 Task: Create a due date automation trigger when advanced on, on the wednesday before a card is due add content with a description starting with resumeat 11:00 AM.
Action: Mouse moved to (1175, 87)
Screenshot: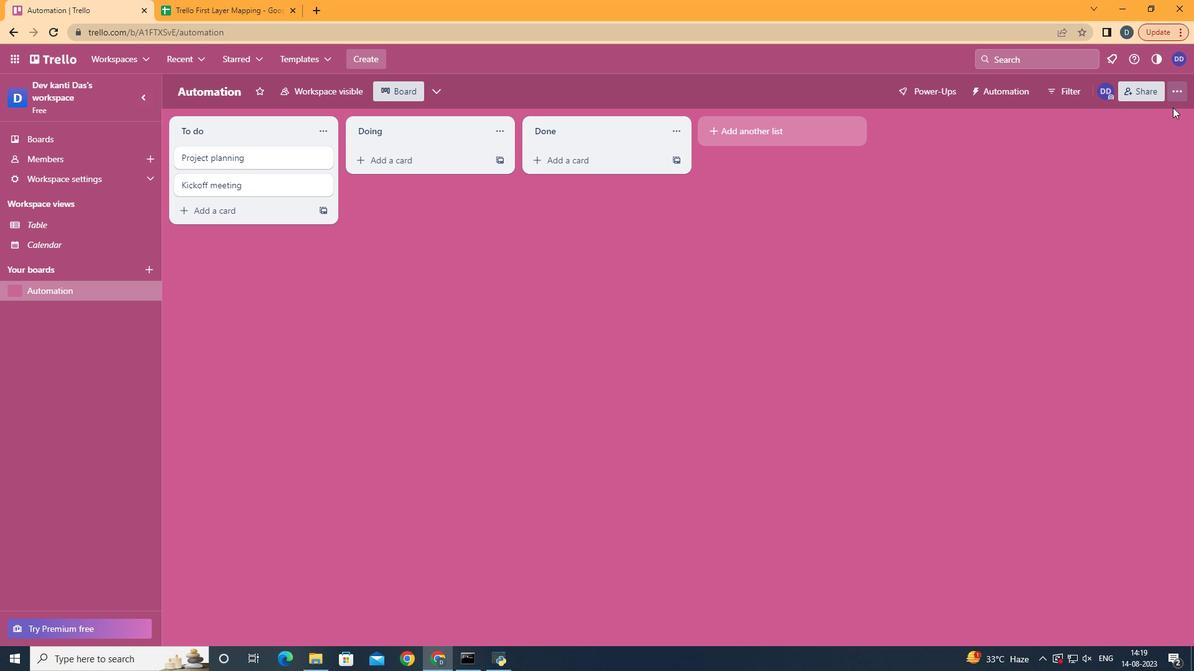
Action: Mouse pressed left at (1175, 87)
Screenshot: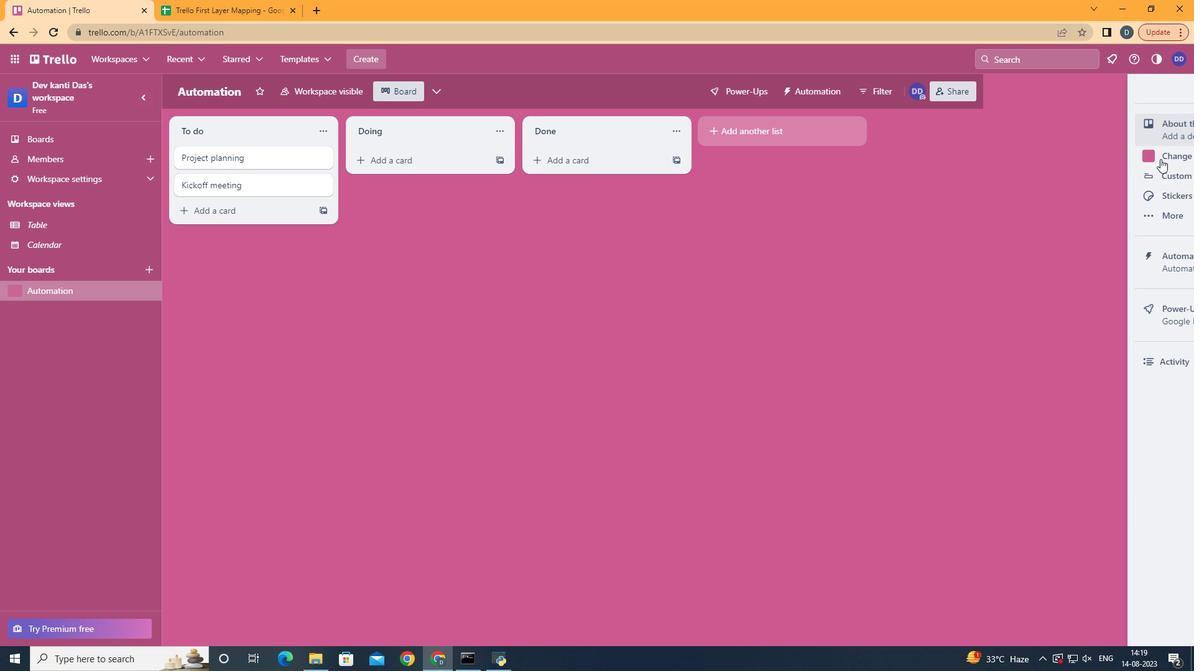 
Action: Mouse moved to (1119, 268)
Screenshot: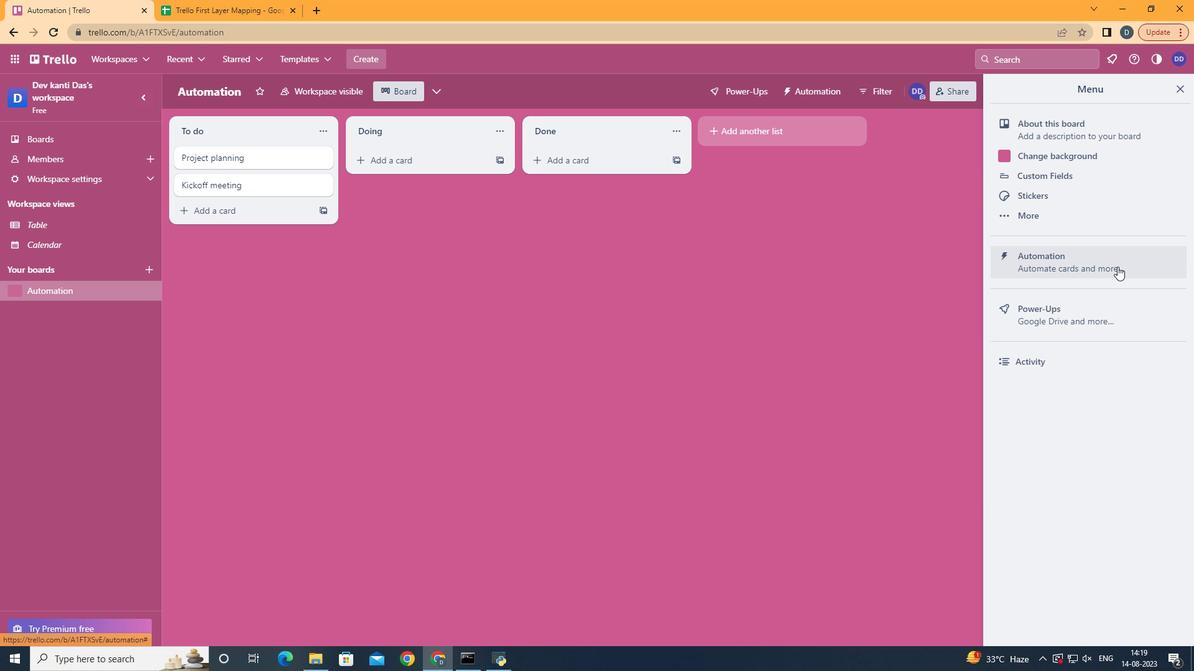 
Action: Mouse pressed left at (1119, 268)
Screenshot: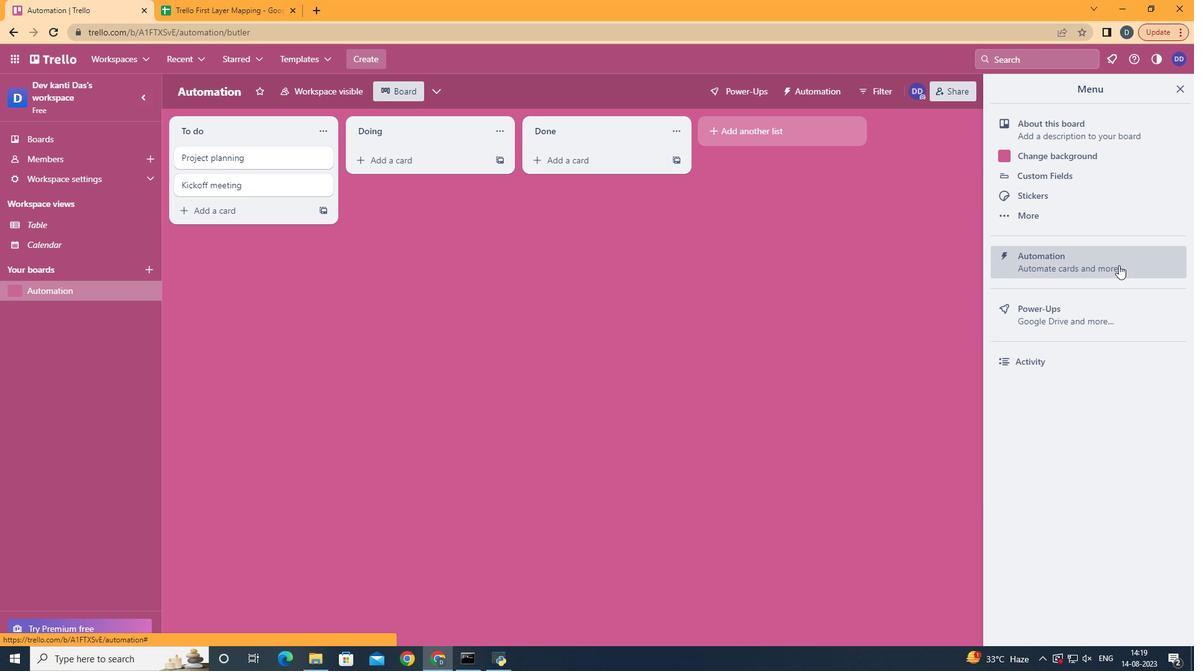 
Action: Mouse moved to (220, 249)
Screenshot: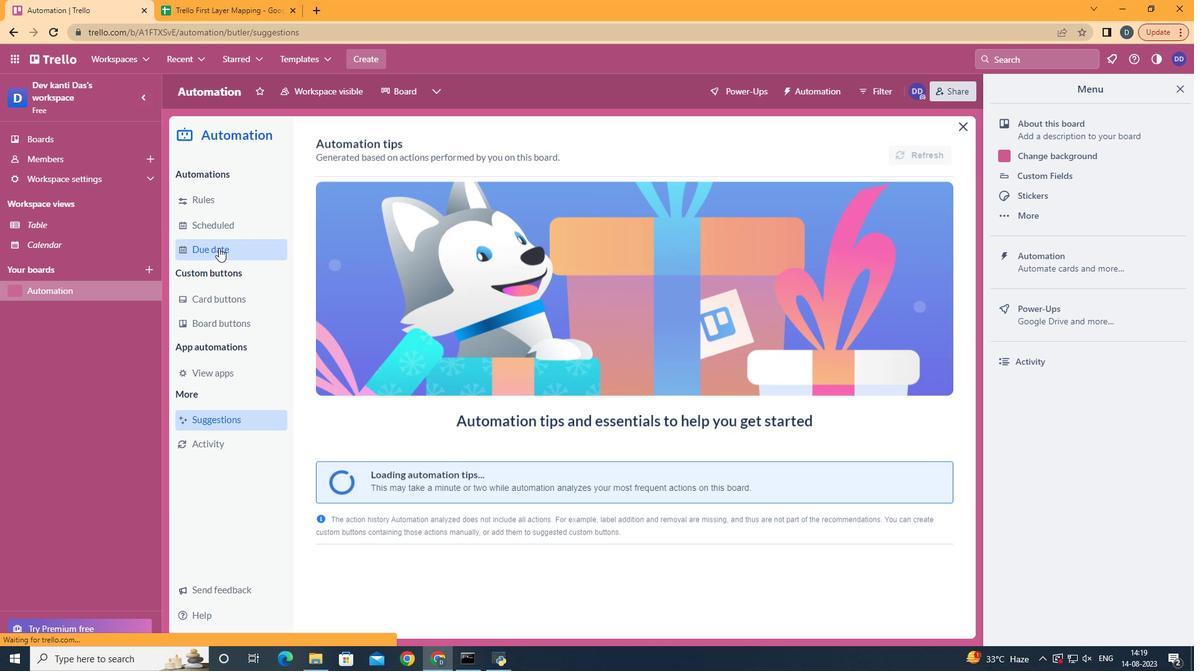 
Action: Mouse pressed left at (220, 249)
Screenshot: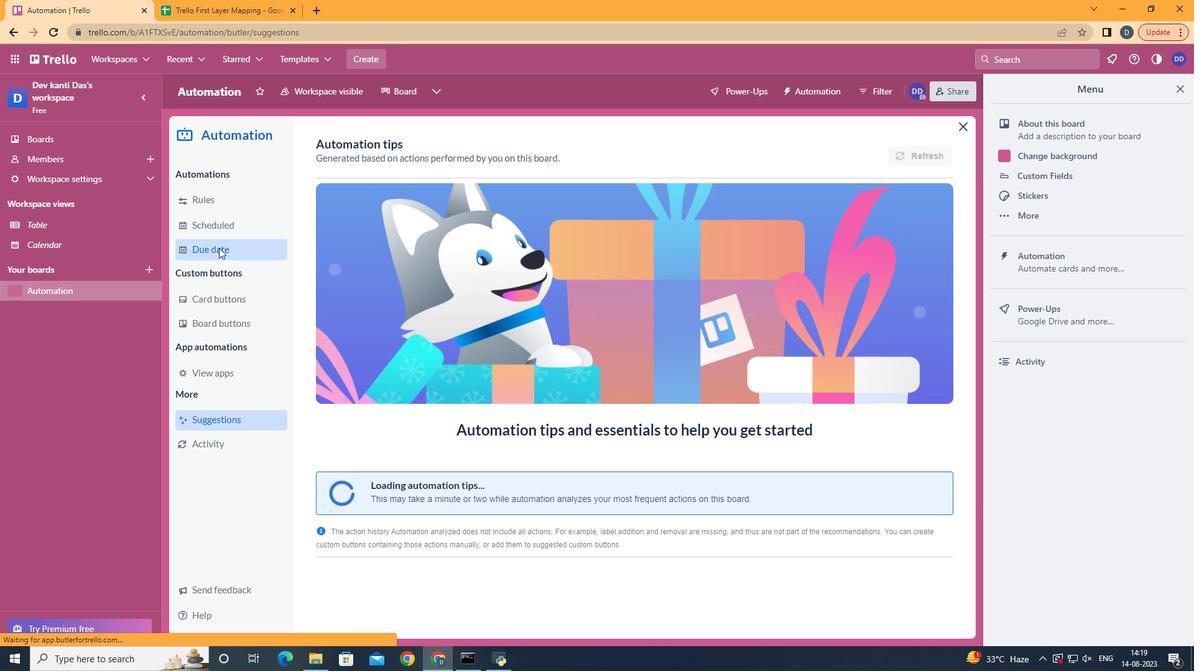 
Action: Mouse moved to (874, 147)
Screenshot: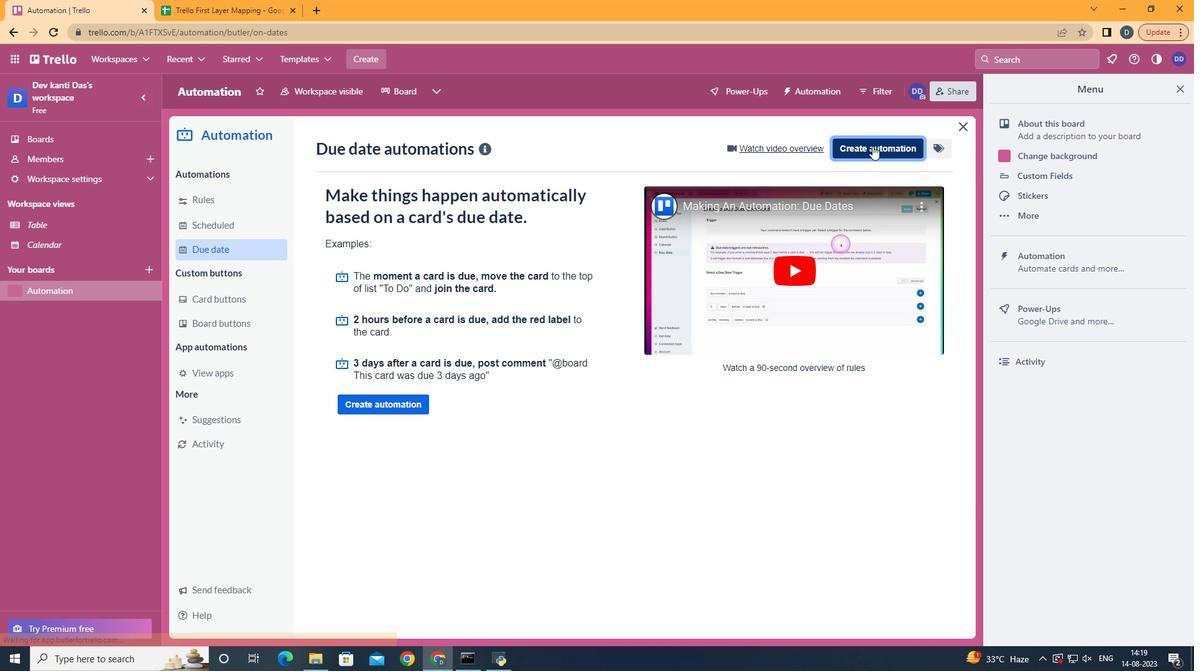 
Action: Mouse pressed left at (874, 147)
Screenshot: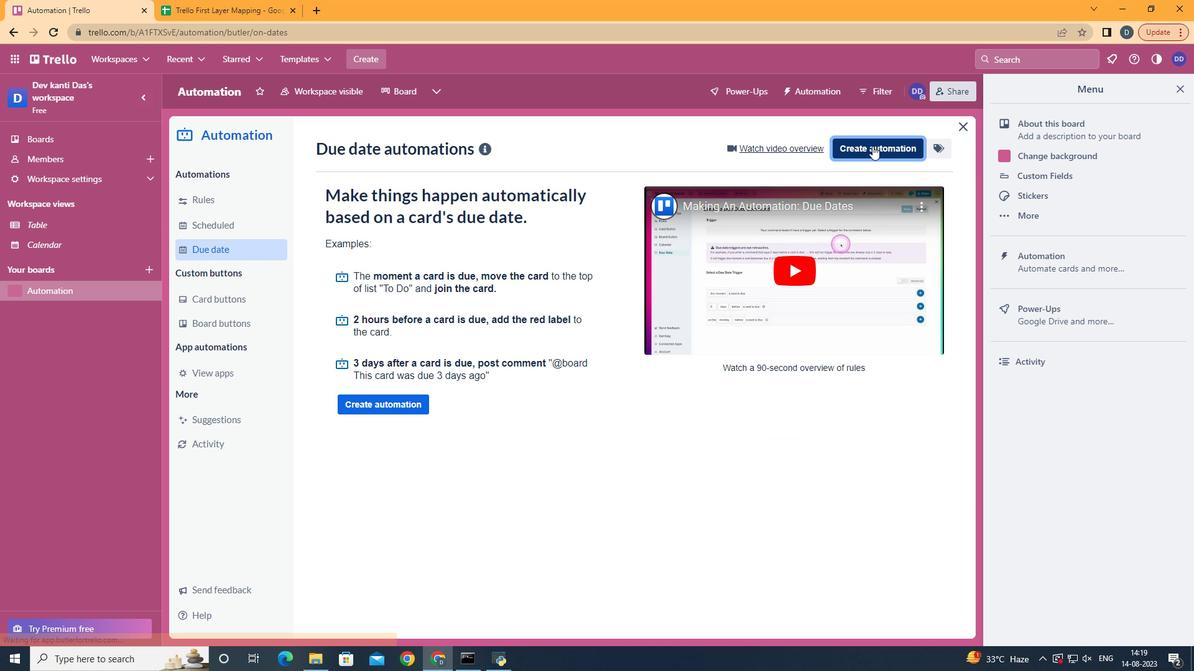 
Action: Mouse moved to (622, 271)
Screenshot: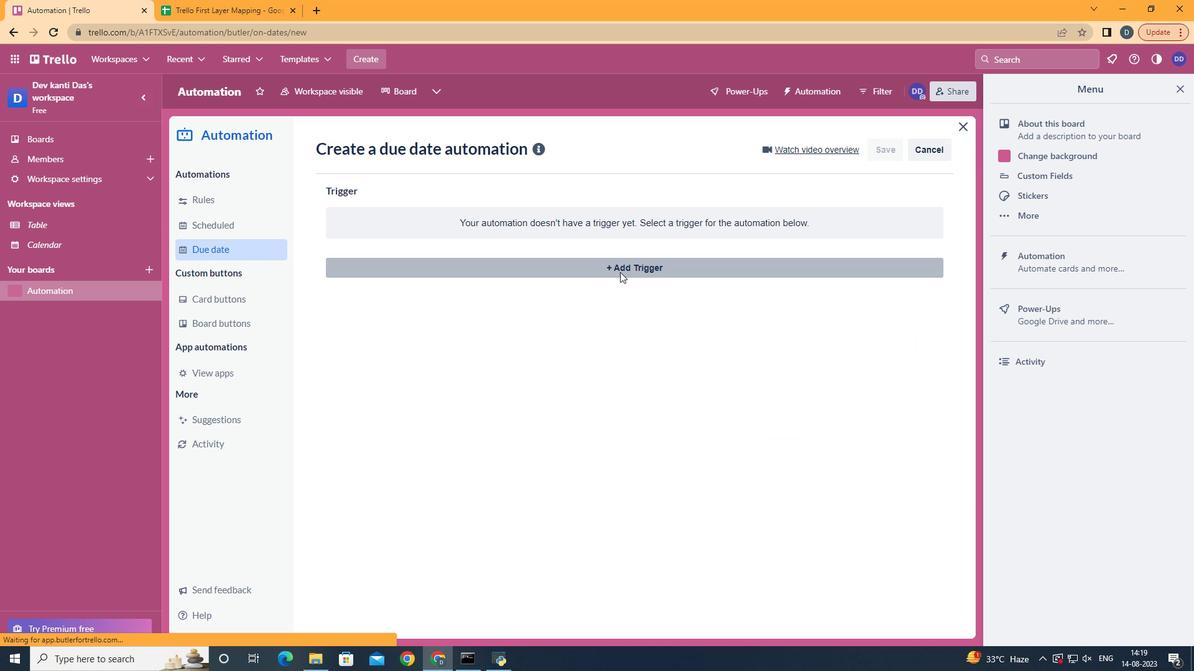 
Action: Mouse pressed left at (622, 271)
Screenshot: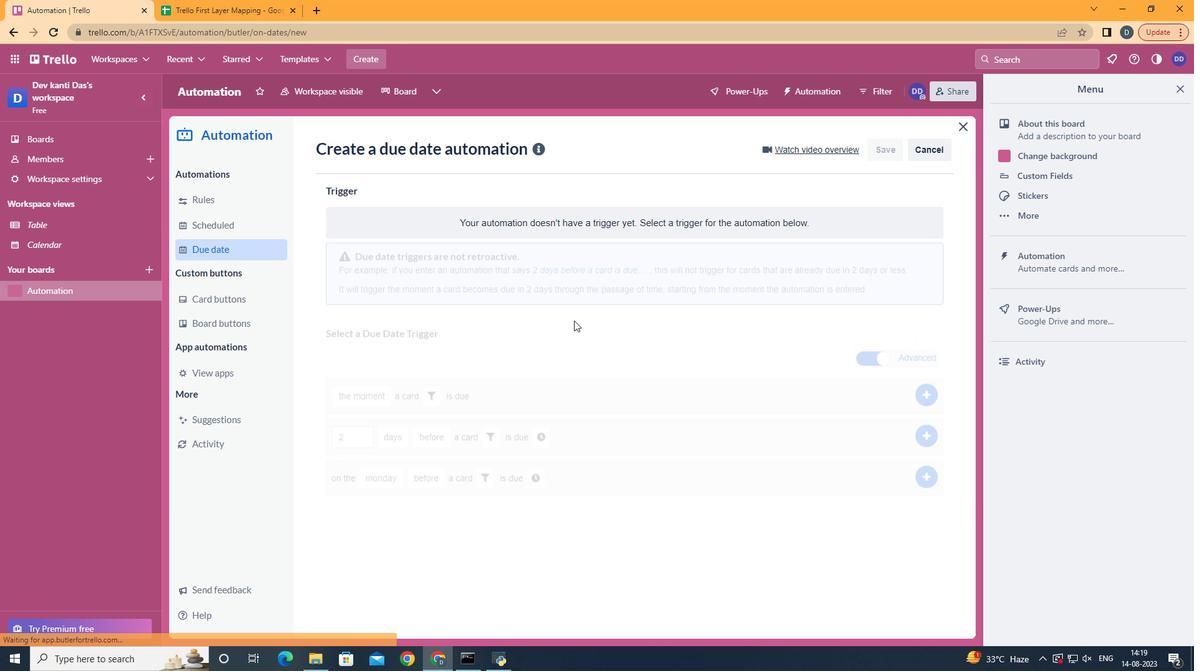 
Action: Mouse moved to (409, 374)
Screenshot: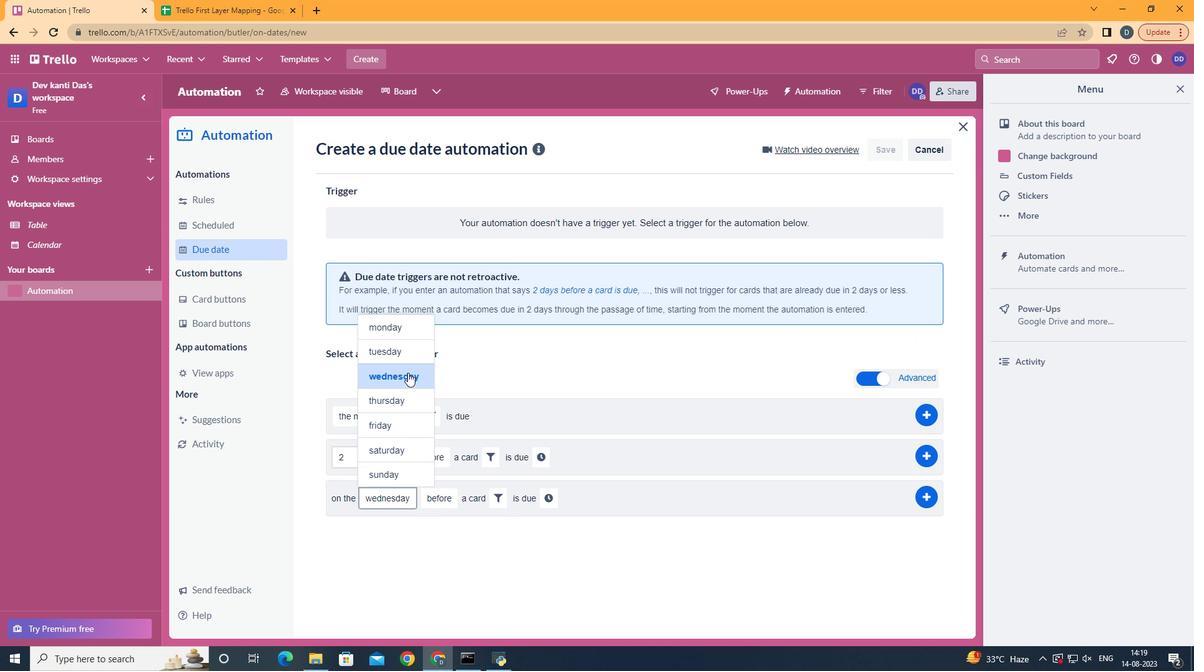 
Action: Mouse pressed left at (409, 374)
Screenshot: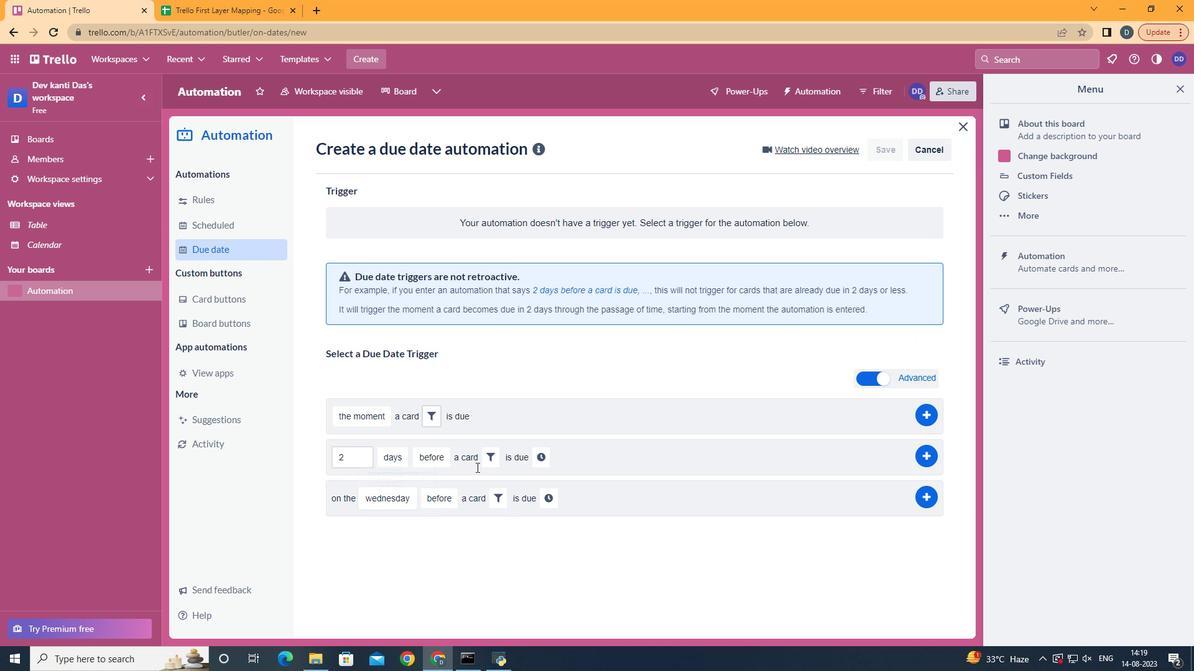 
Action: Mouse moved to (499, 492)
Screenshot: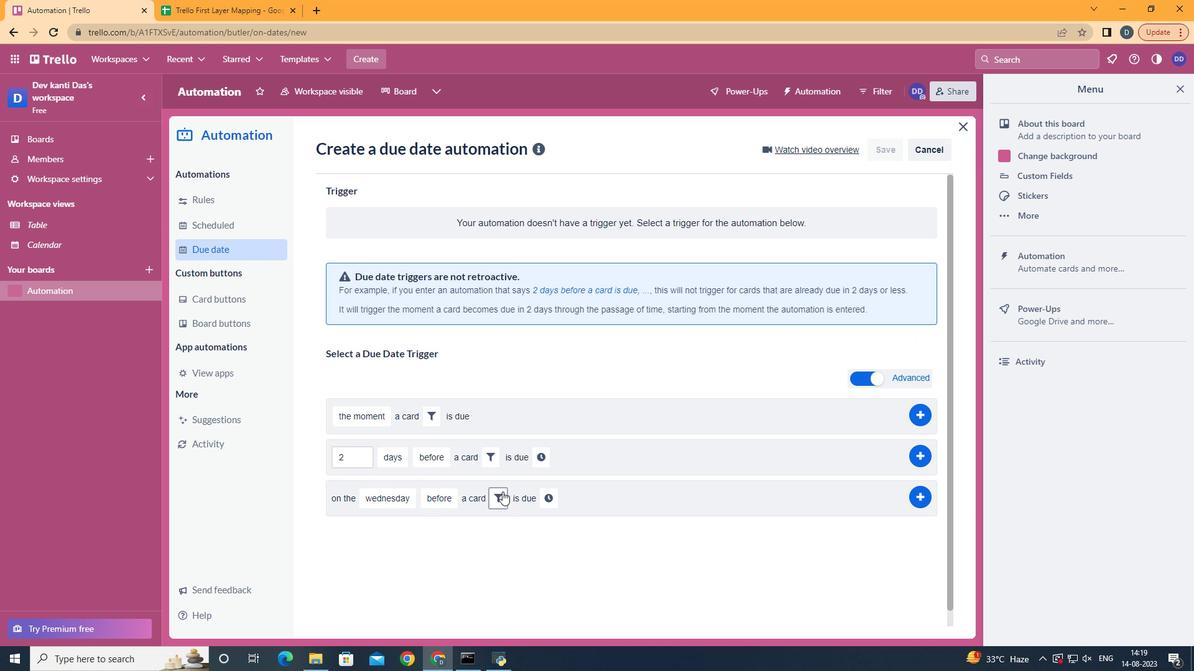 
Action: Mouse pressed left at (499, 492)
Screenshot: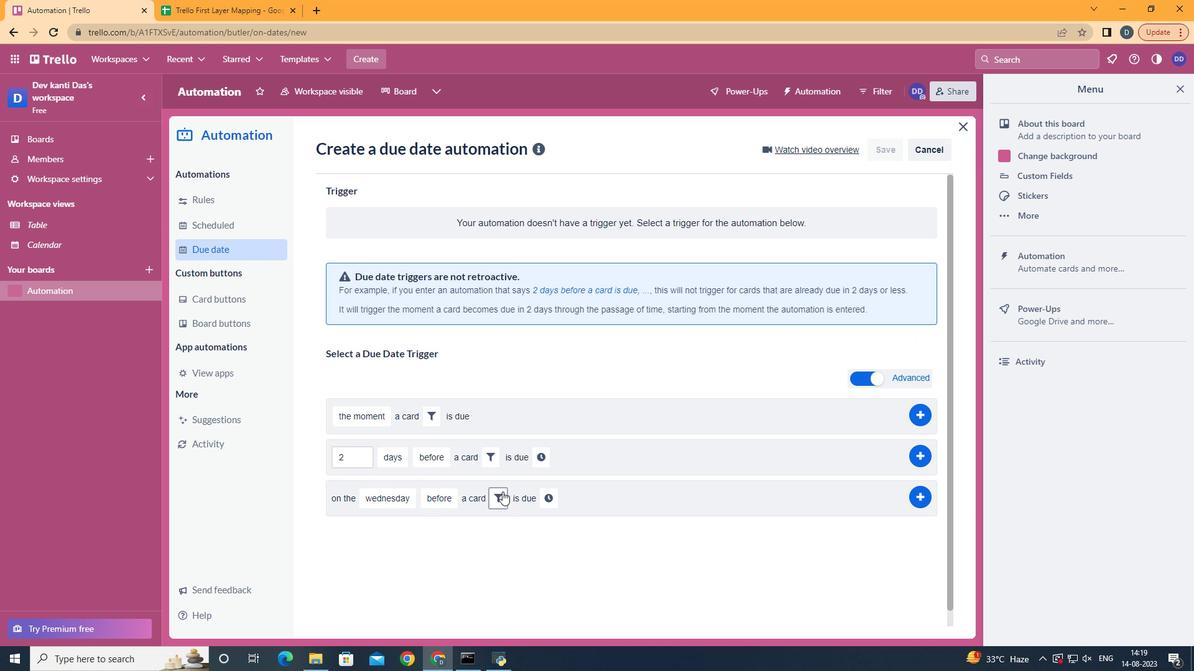 
Action: Mouse moved to (652, 528)
Screenshot: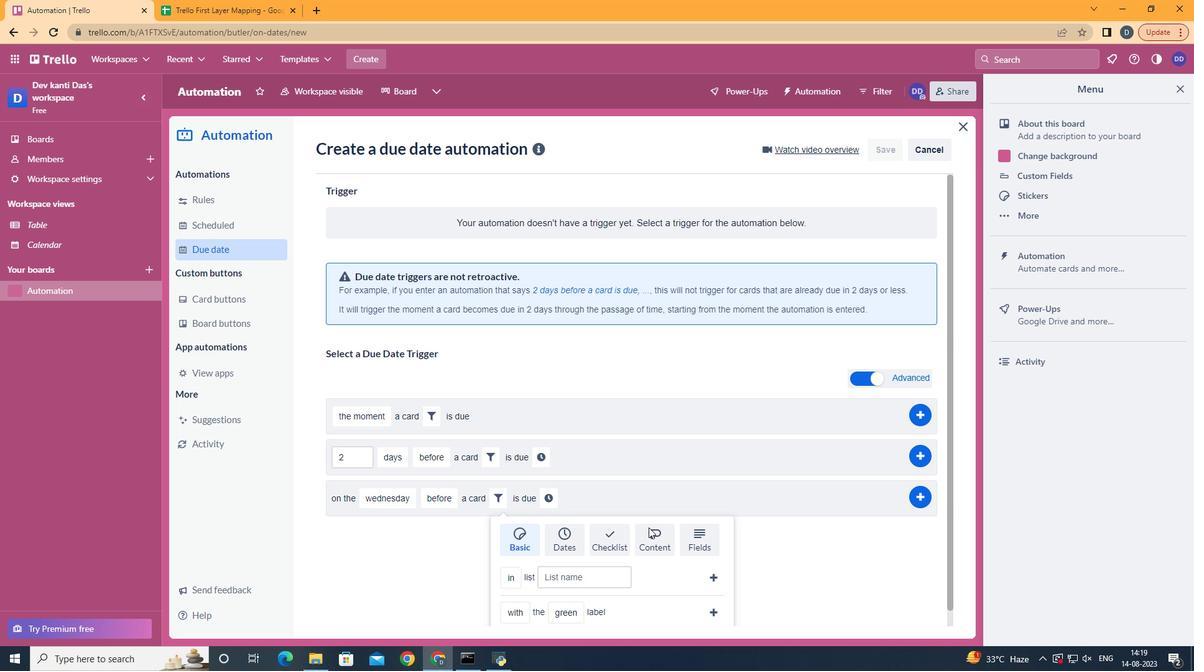 
Action: Mouse pressed left at (652, 528)
Screenshot: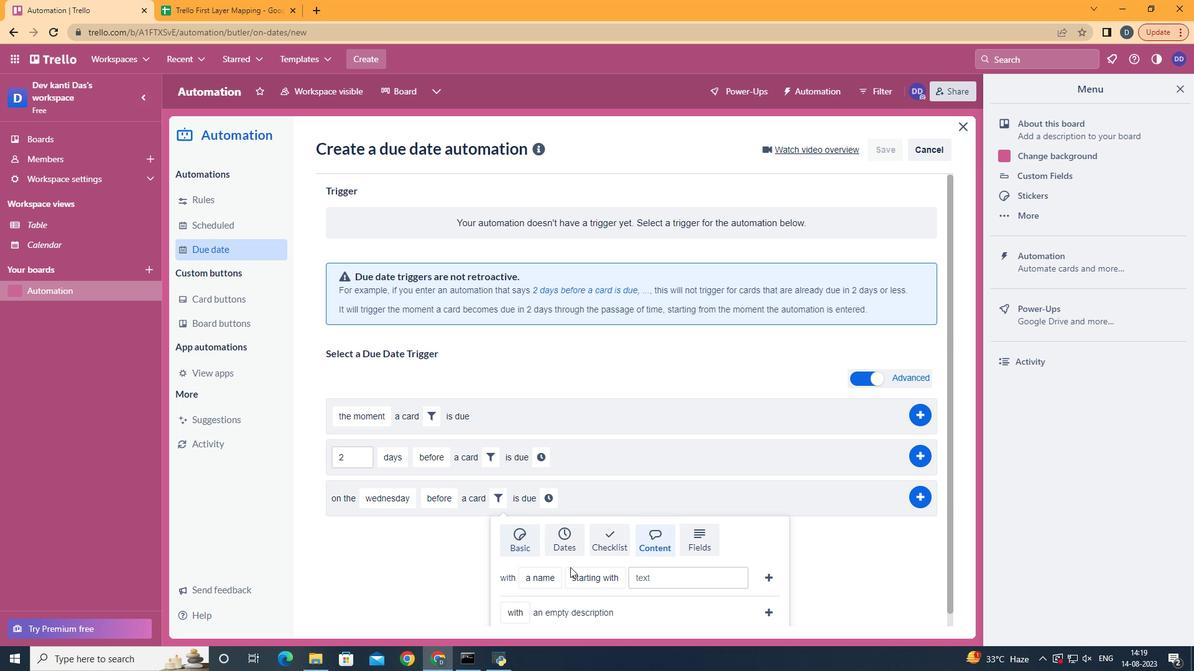 
Action: Mouse moved to (559, 533)
Screenshot: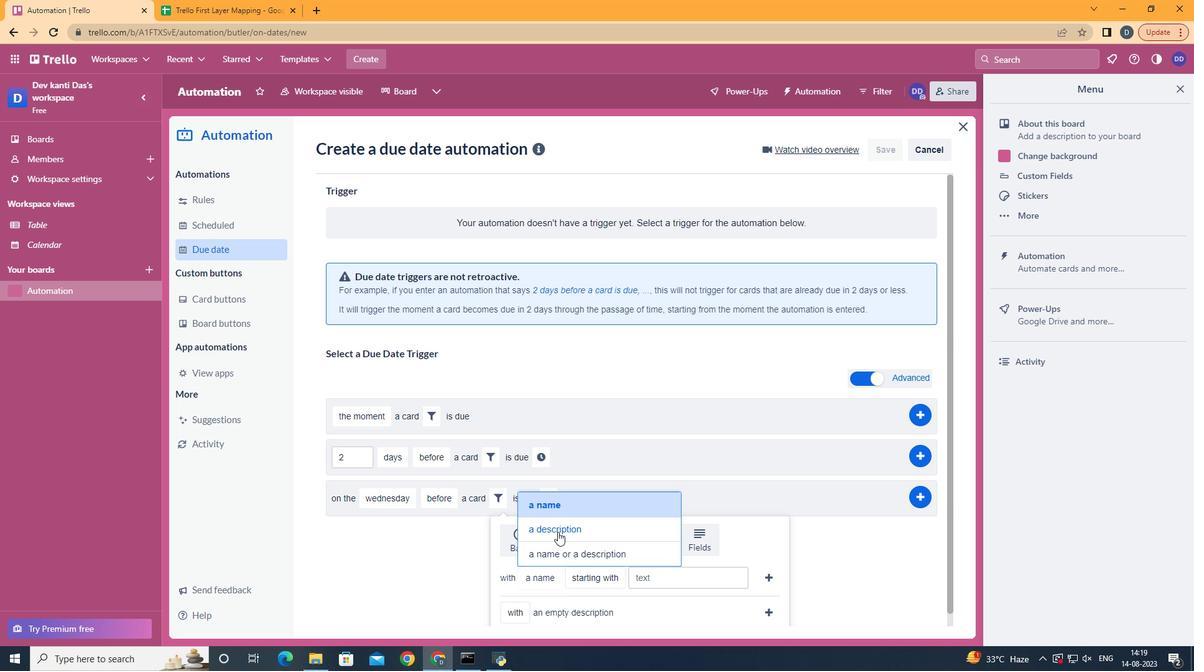 
Action: Mouse pressed left at (559, 533)
Screenshot: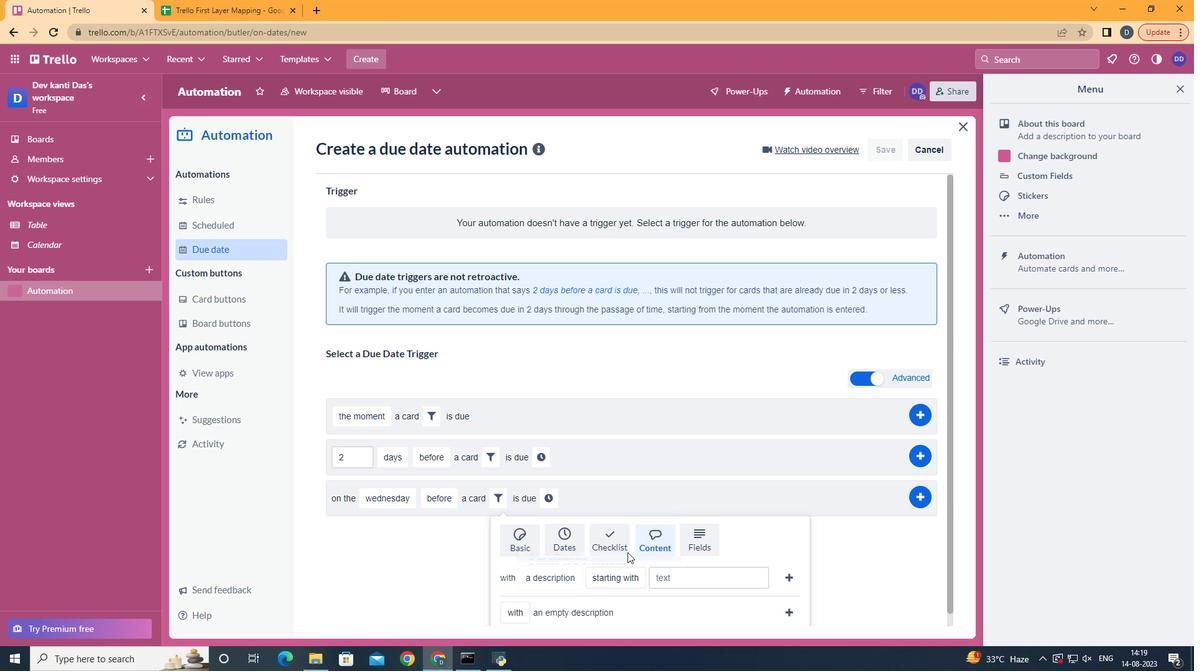 
Action: Mouse moved to (692, 570)
Screenshot: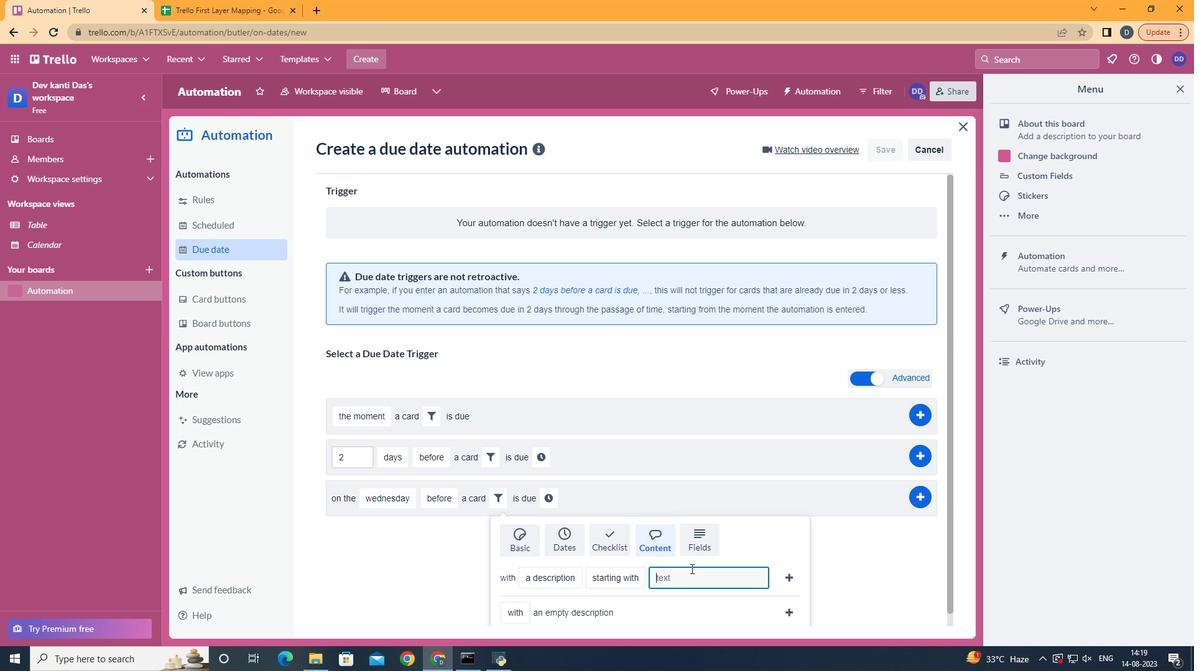 
Action: Mouse pressed left at (692, 570)
Screenshot: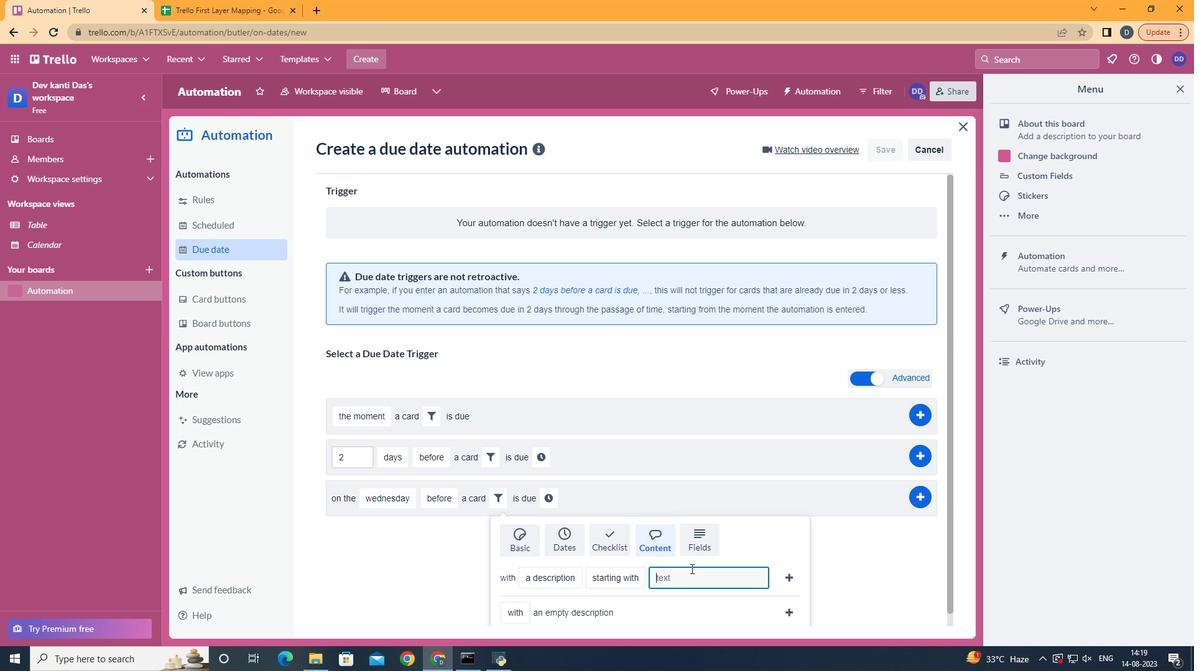 
Action: Key pressed resume
Screenshot: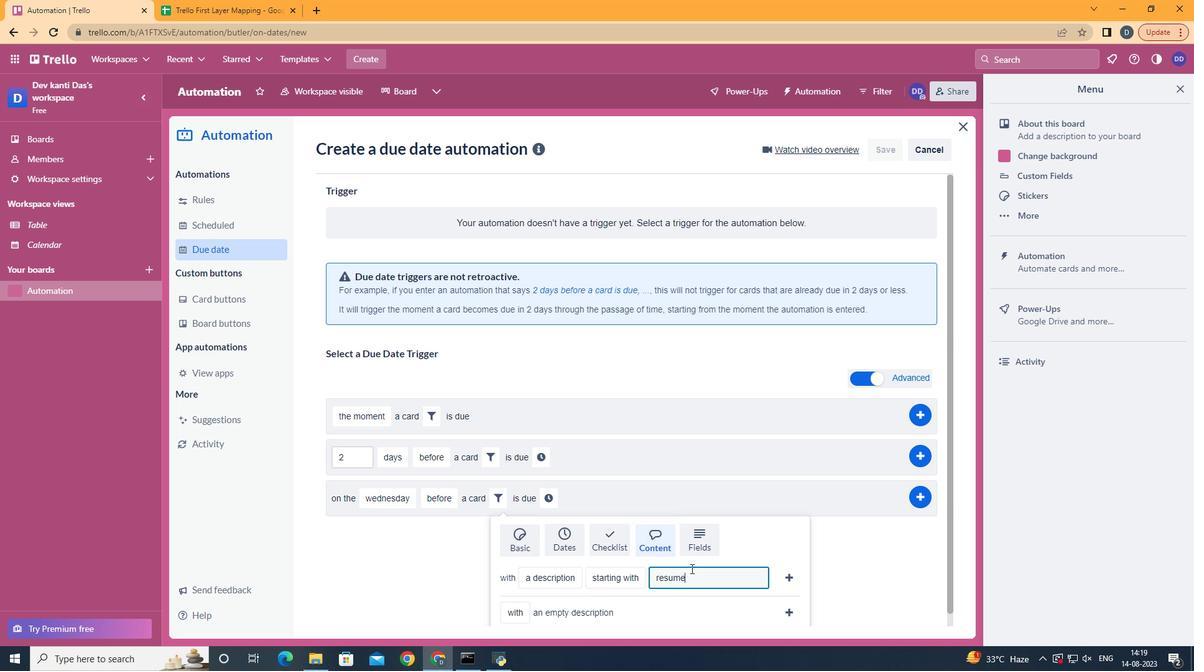 
Action: Mouse moved to (793, 578)
Screenshot: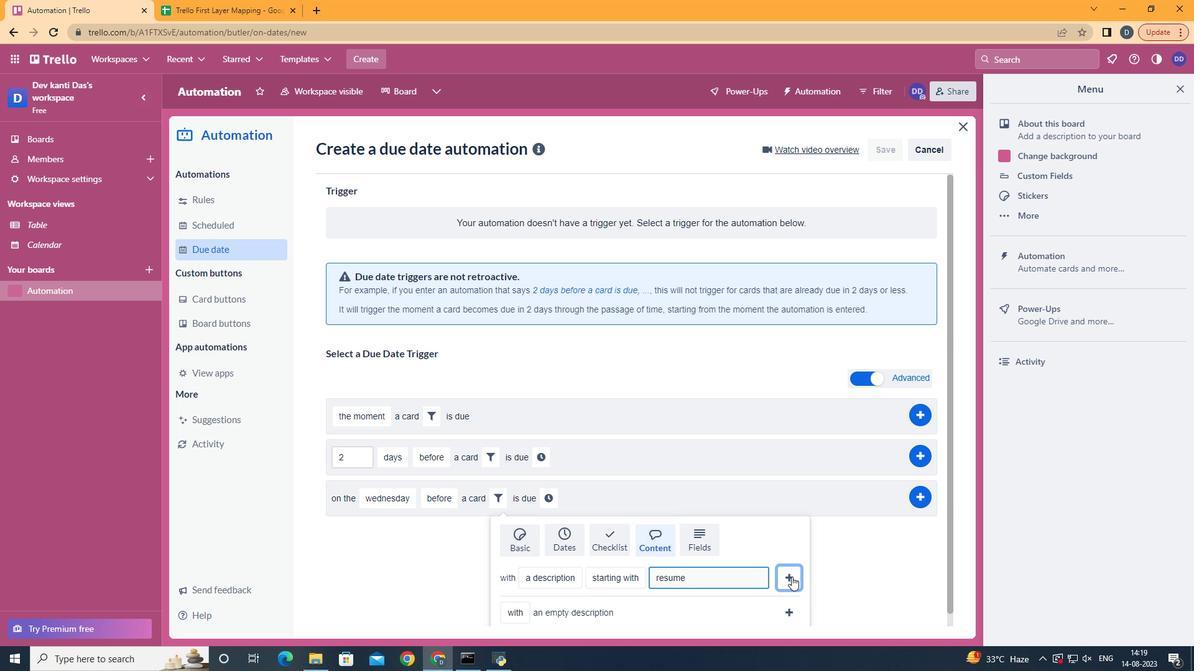 
Action: Mouse pressed left at (793, 578)
Screenshot: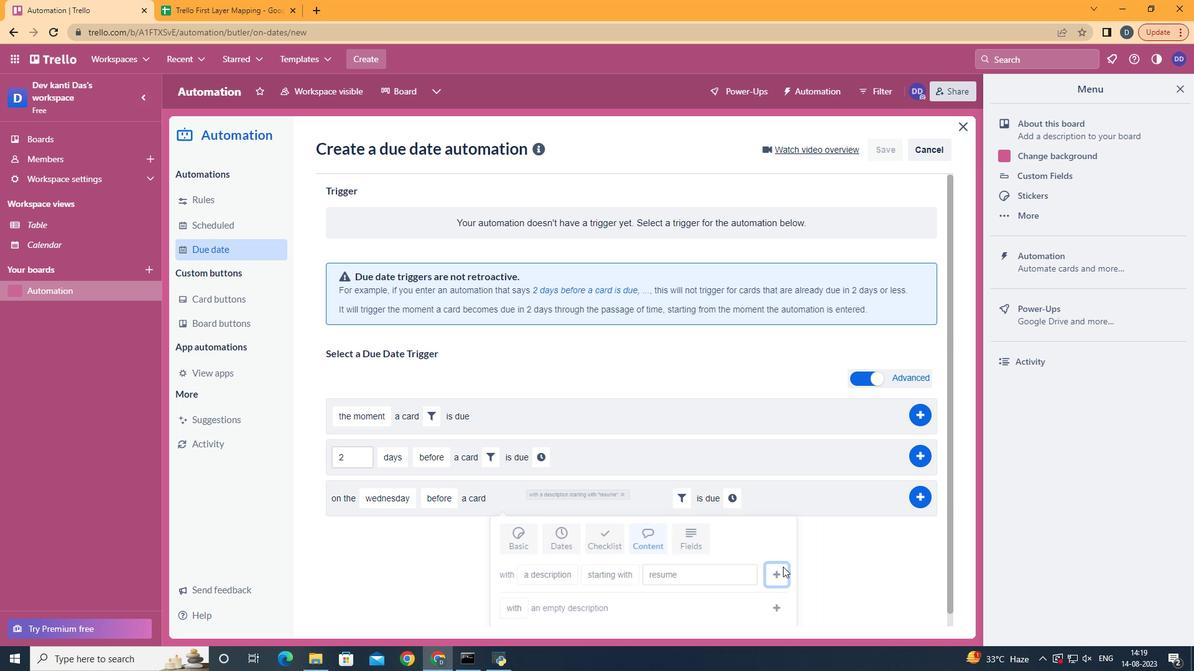 
Action: Mouse moved to (734, 498)
Screenshot: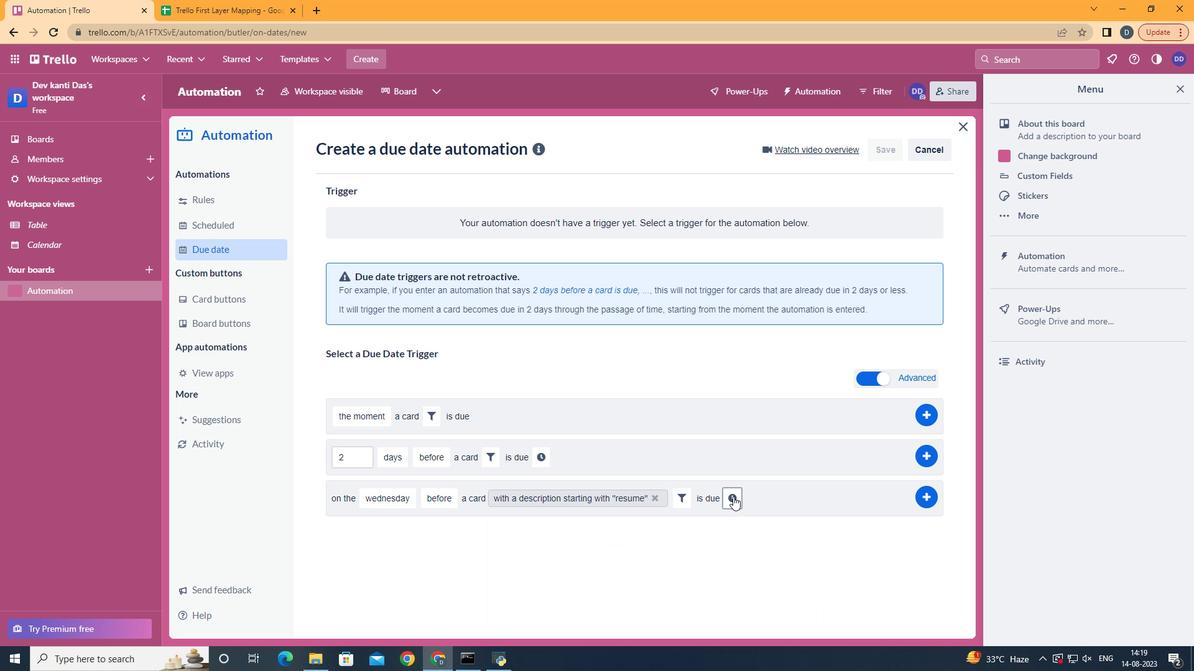 
Action: Mouse pressed left at (734, 498)
Screenshot: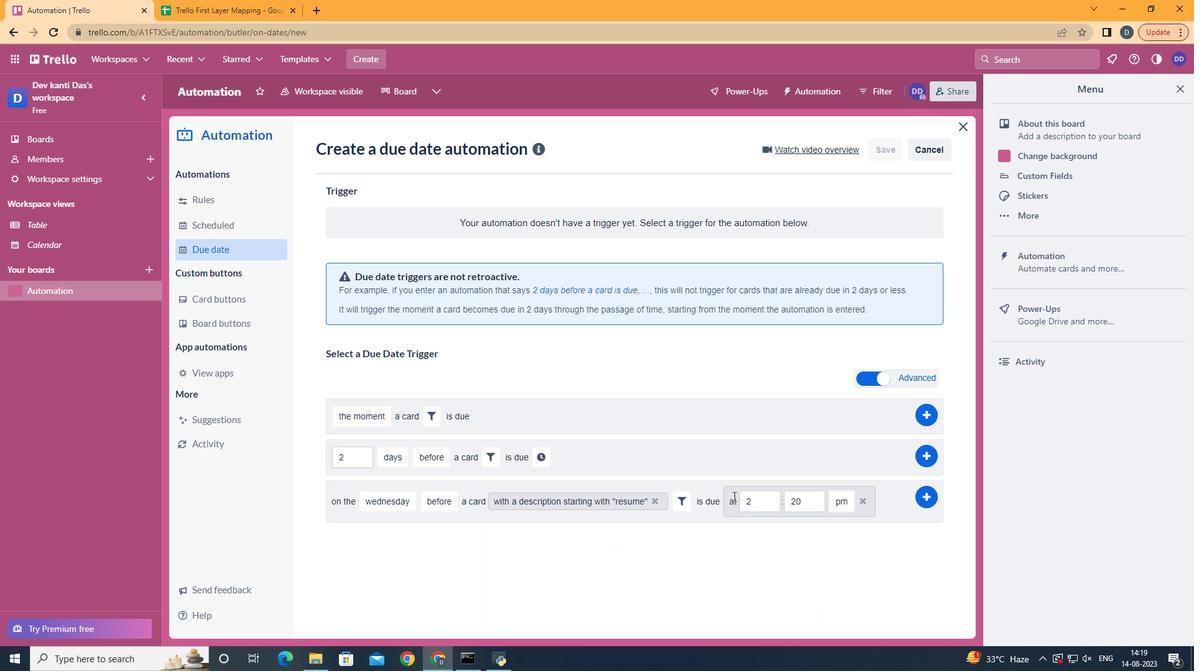 
Action: Mouse moved to (764, 500)
Screenshot: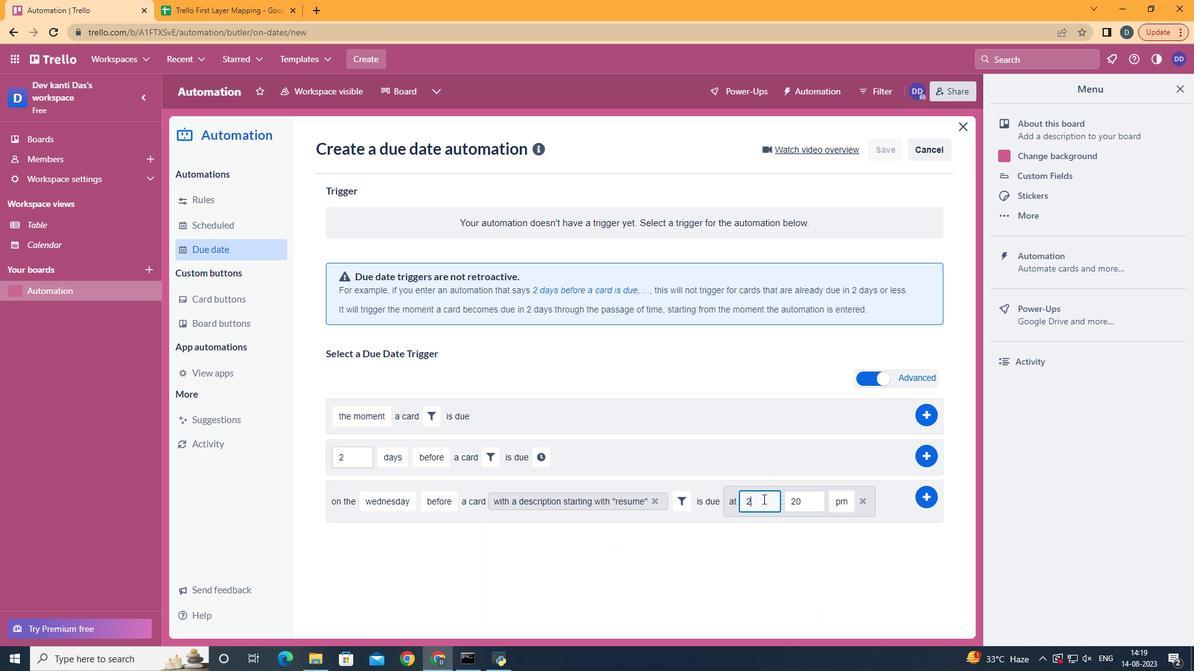 
Action: Mouse pressed left at (764, 500)
Screenshot: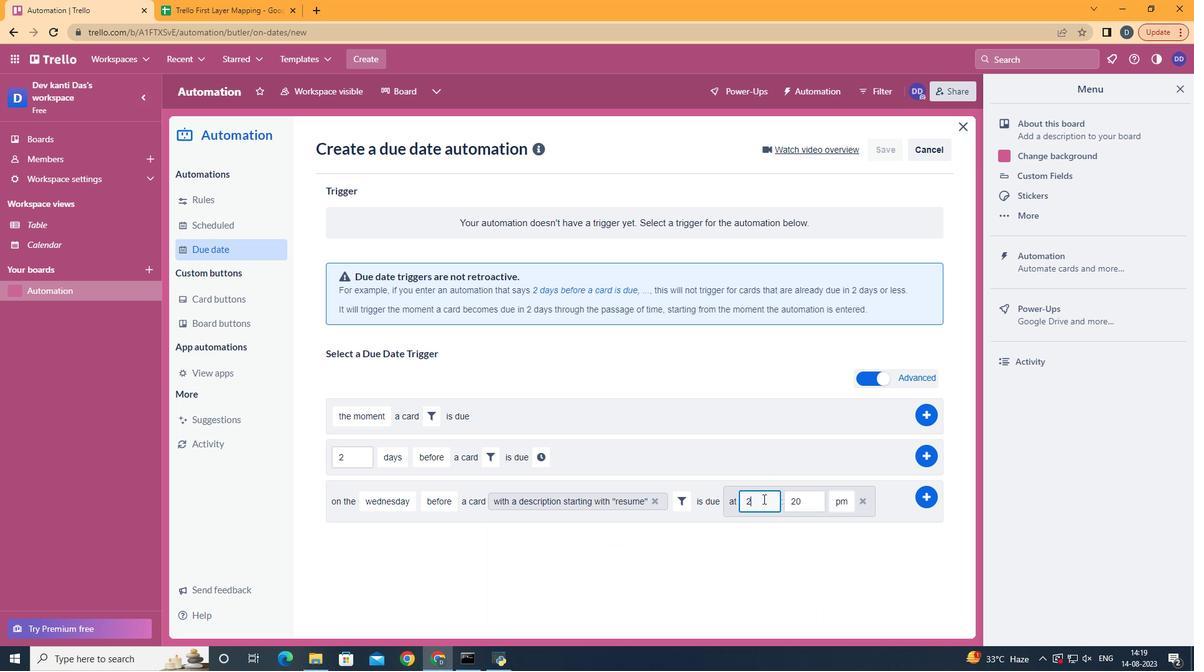 
Action: Key pressed <Key.backspace>11
Screenshot: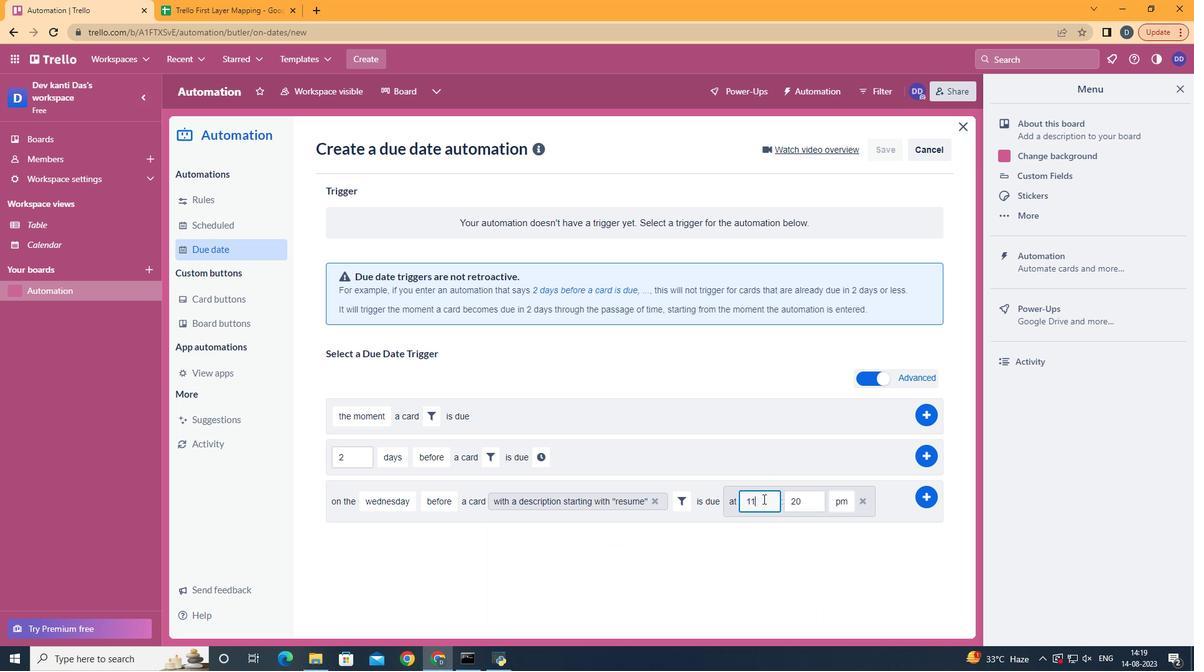 
Action: Mouse moved to (800, 506)
Screenshot: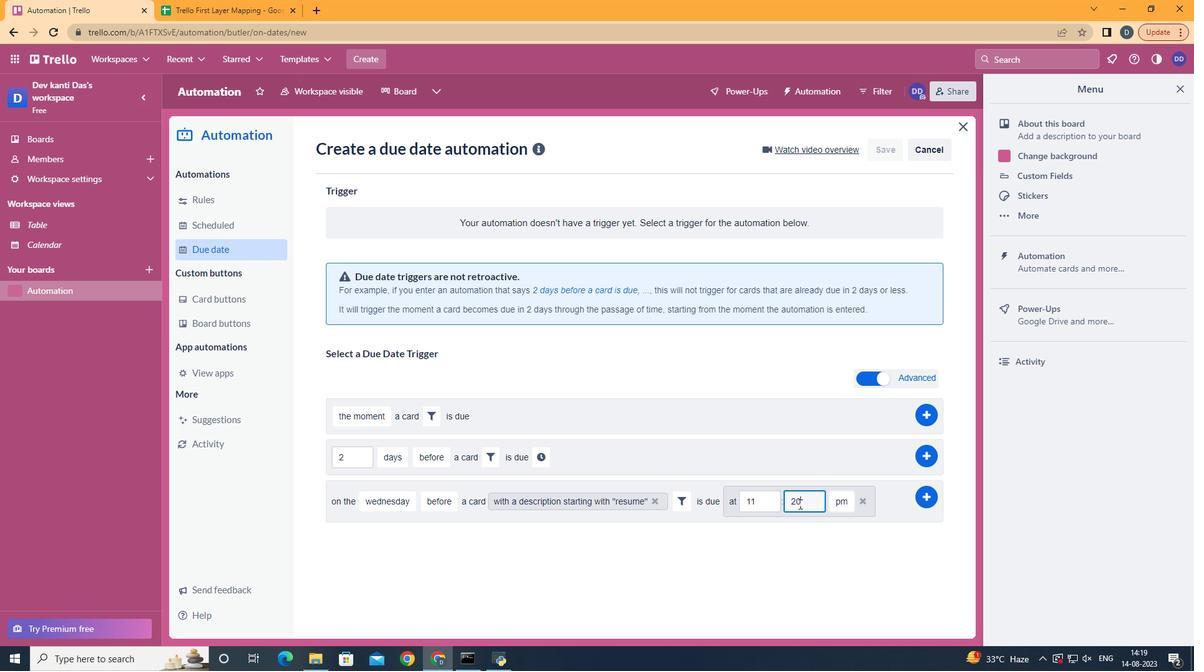 
Action: Mouse pressed left at (800, 506)
Screenshot: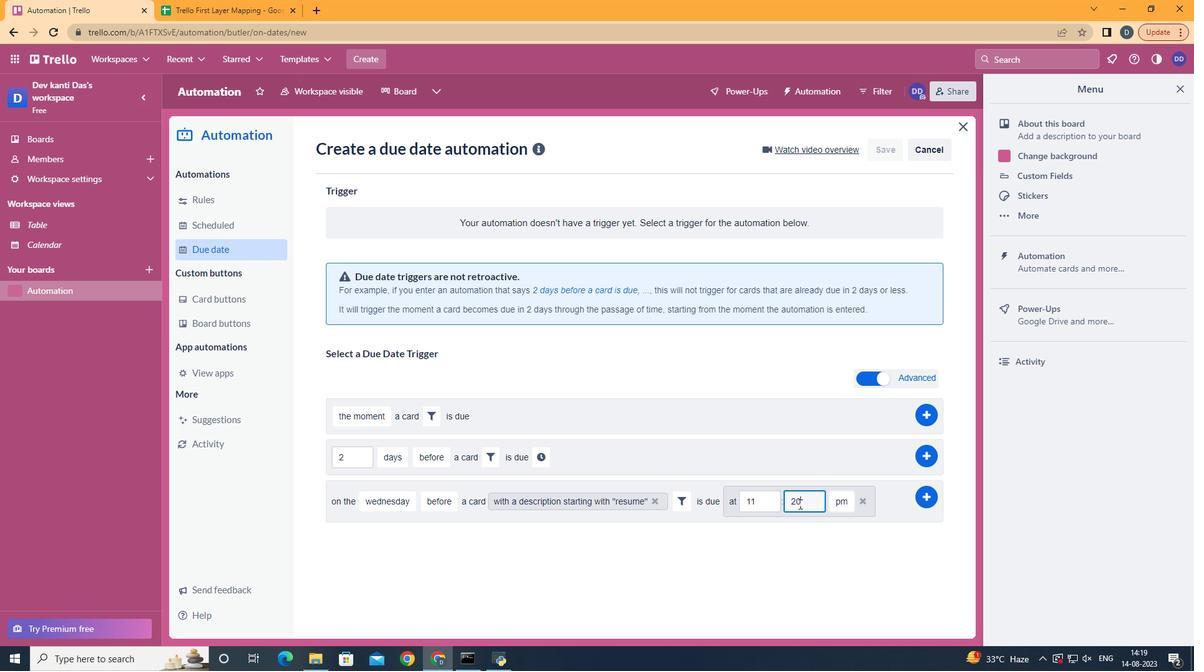 
Action: Mouse moved to (800, 505)
Screenshot: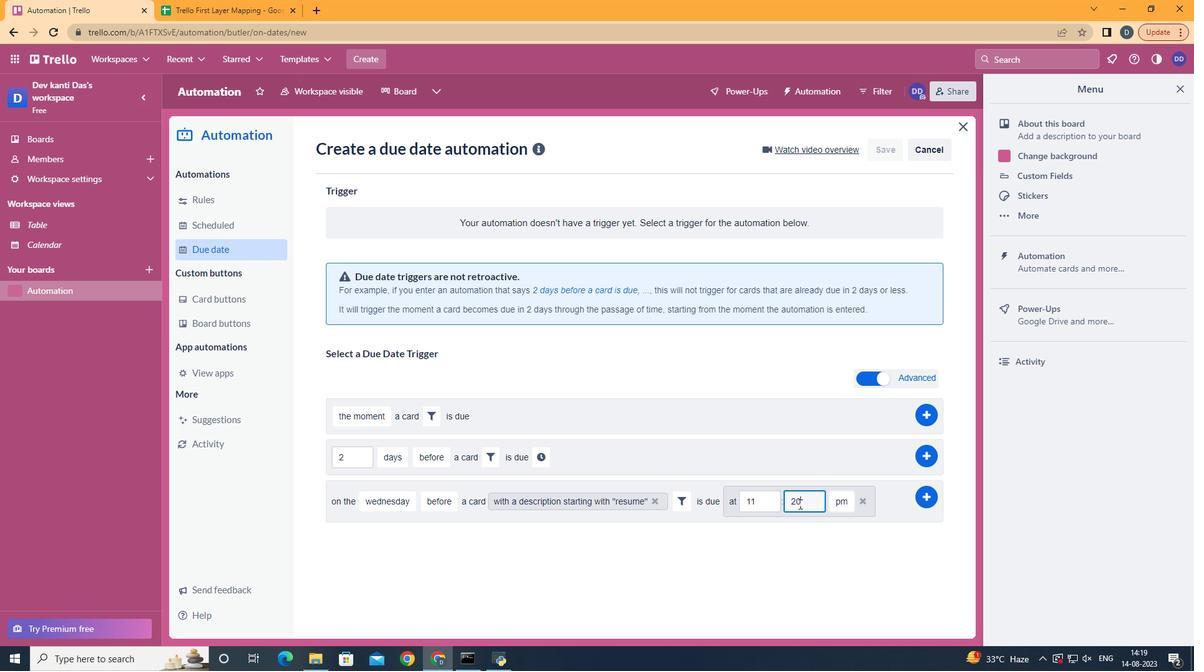 
Action: Key pressed <Key.backspace><Key.backspace>00
Screenshot: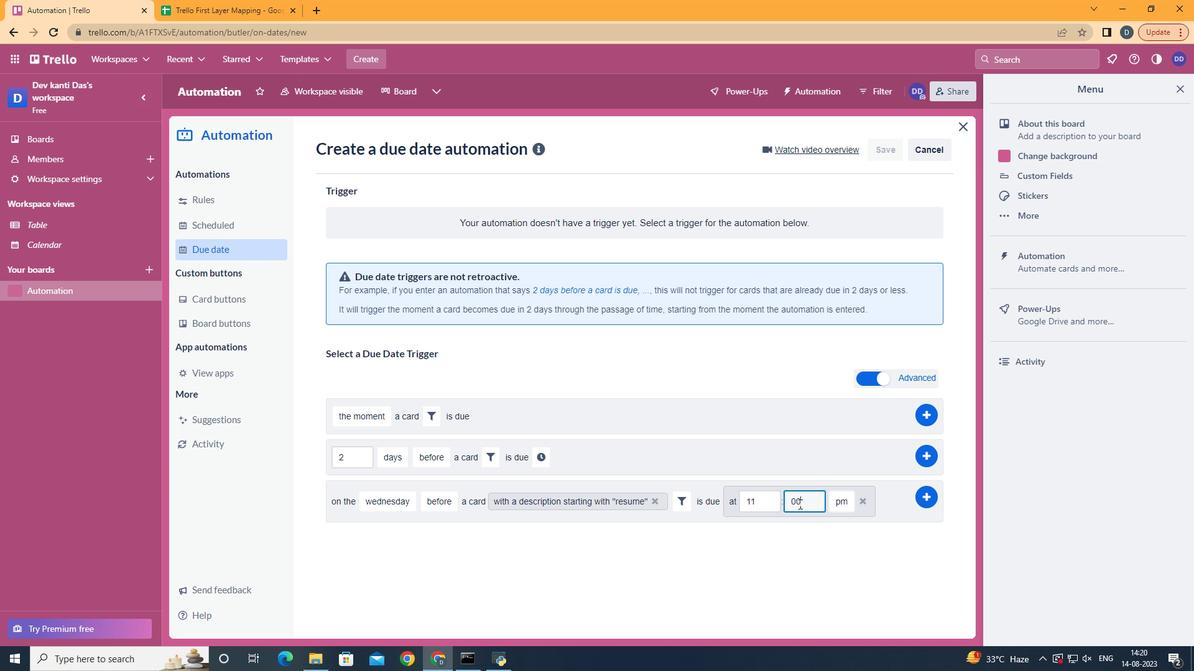 
Action: Mouse moved to (852, 520)
Screenshot: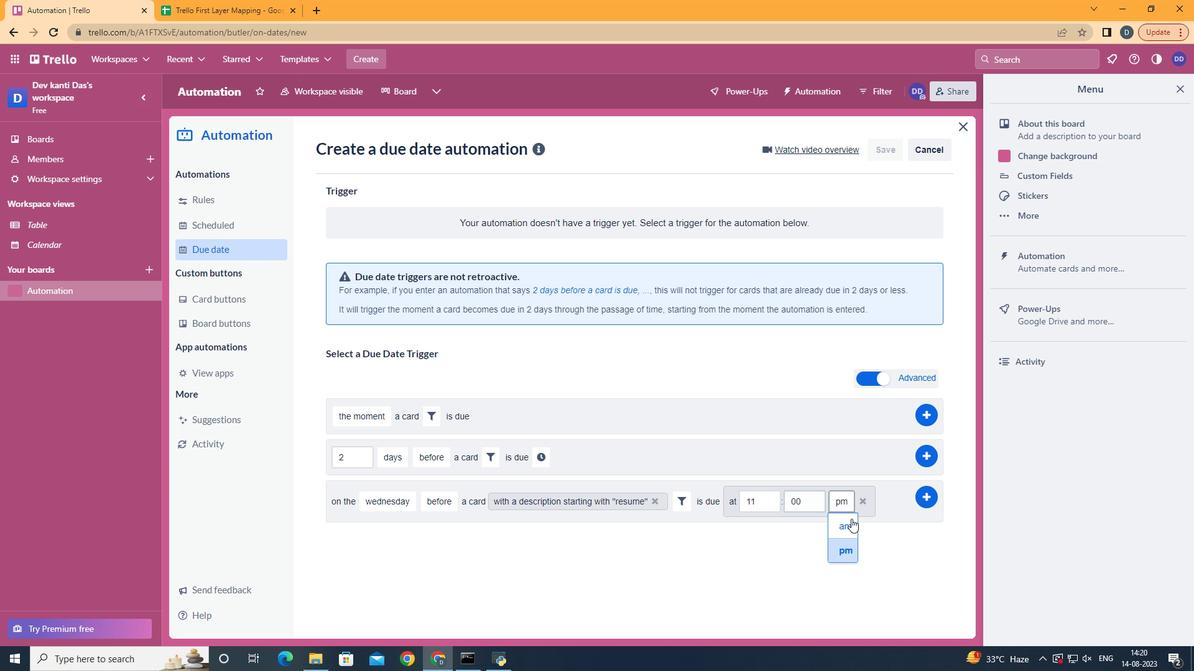 
Action: Mouse pressed left at (852, 520)
Screenshot: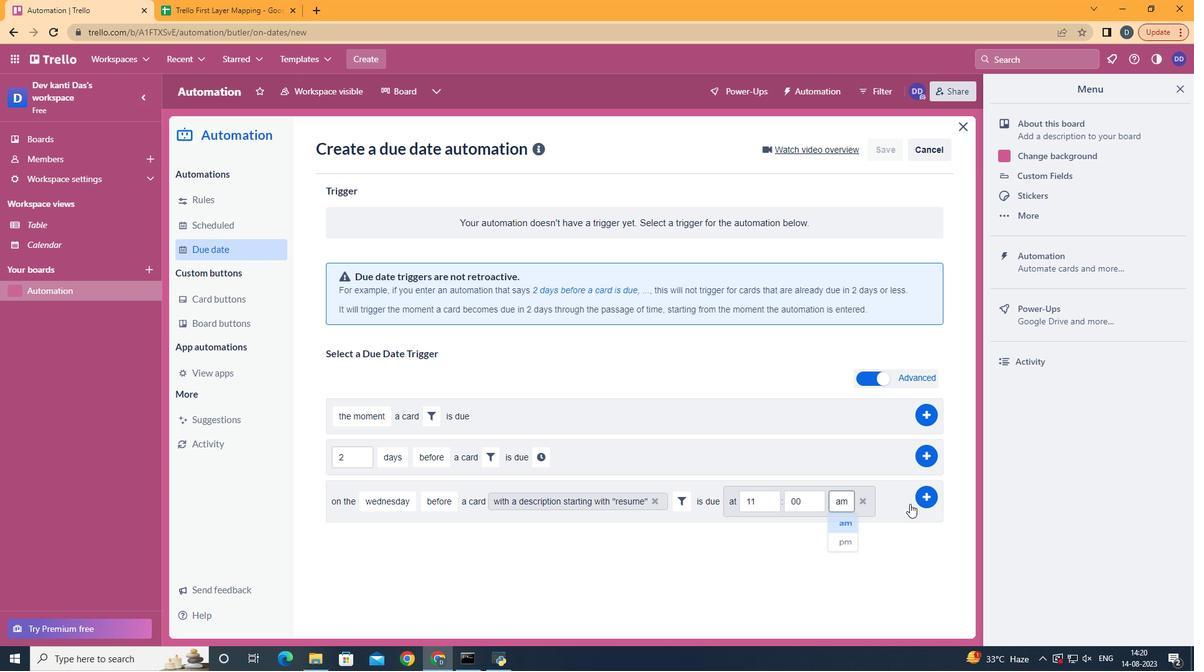 
Action: Mouse moved to (927, 498)
Screenshot: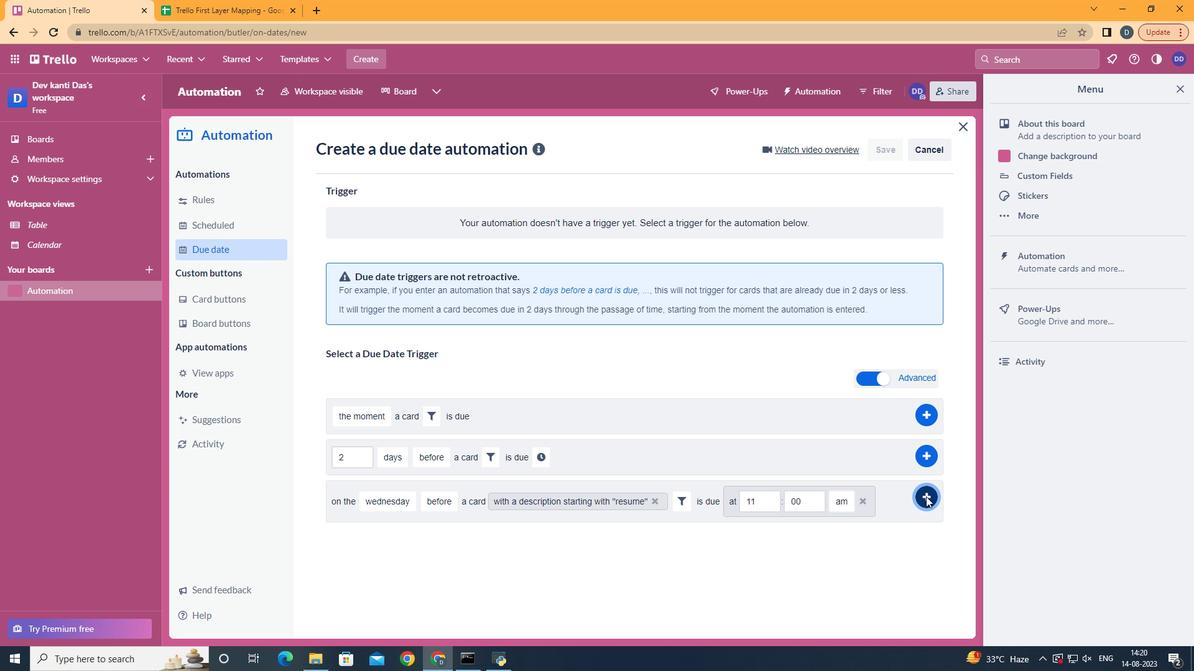 
Action: Mouse pressed left at (927, 498)
Screenshot: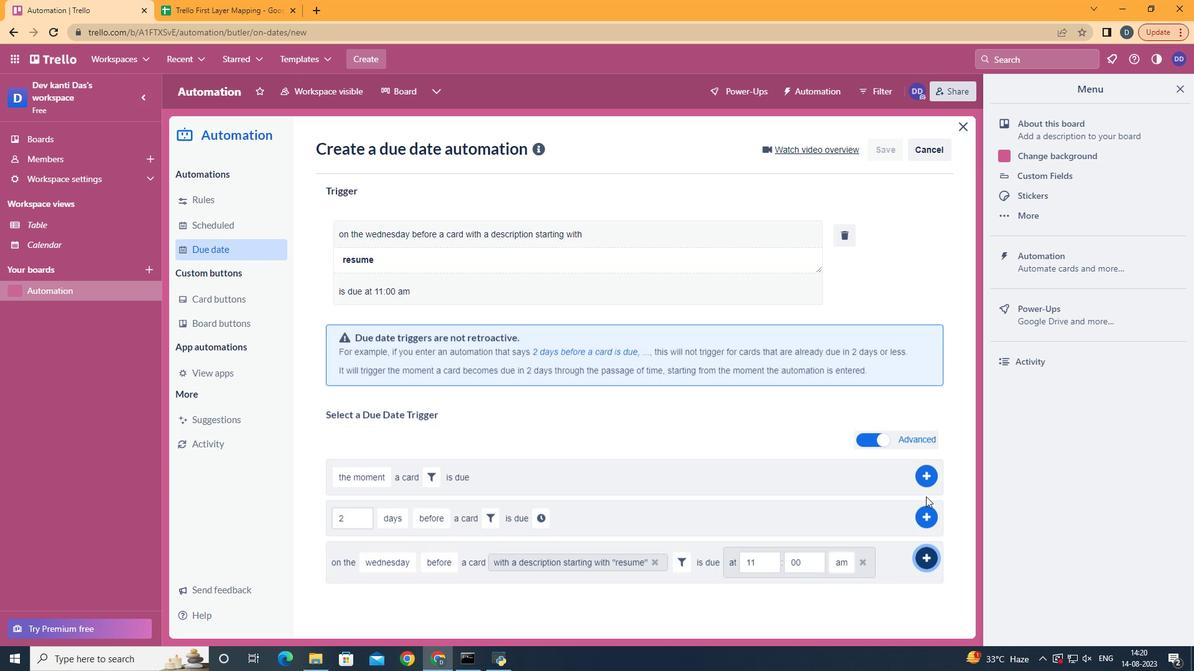 
